 Task: Change the input validation length to 75 in the git.
Action: Mouse moved to (15, 591)
Screenshot: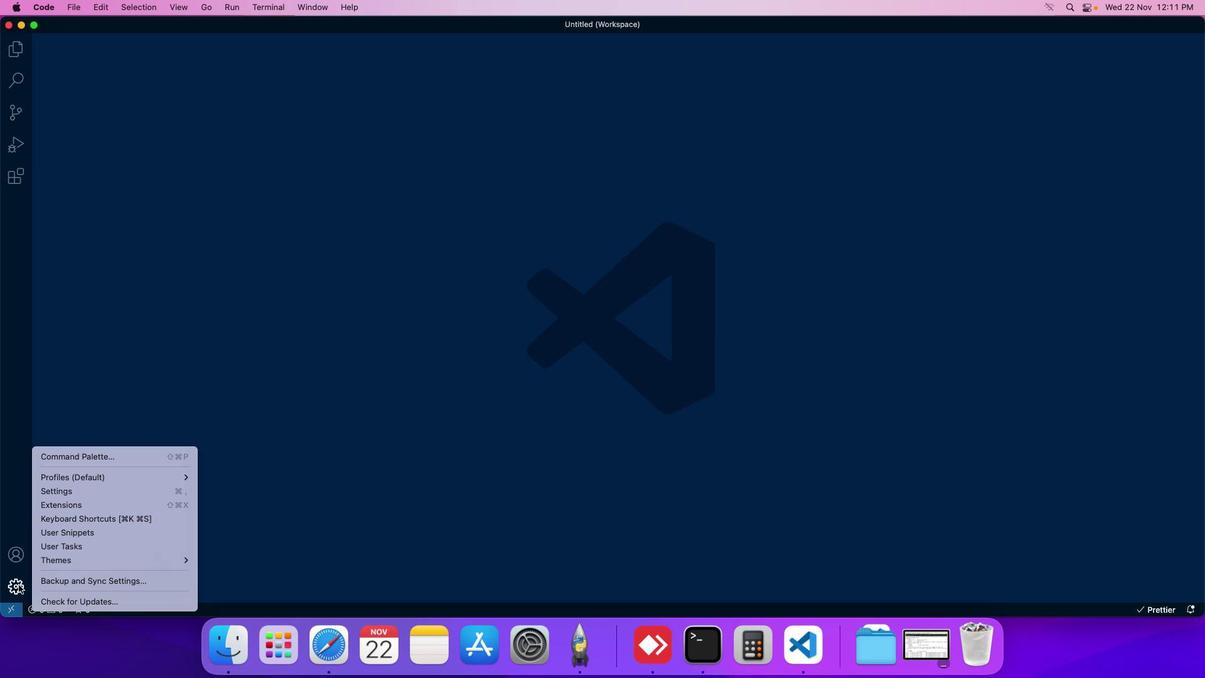 
Action: Mouse pressed left at (15, 591)
Screenshot: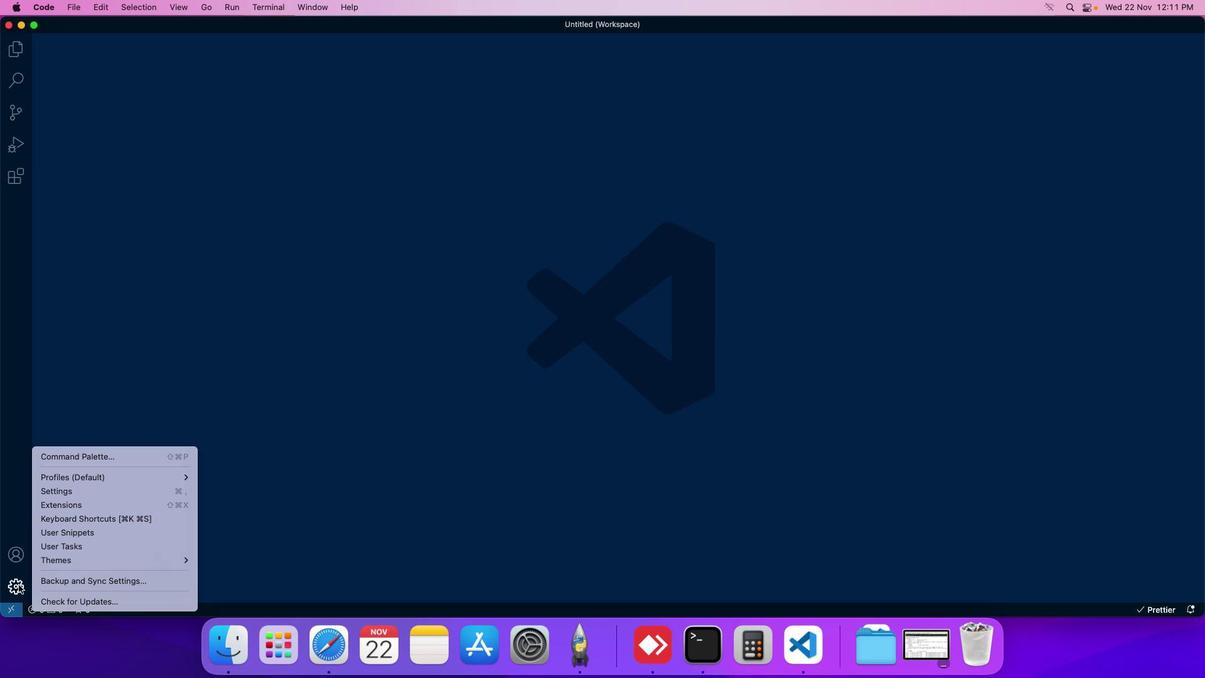 
Action: Mouse moved to (57, 492)
Screenshot: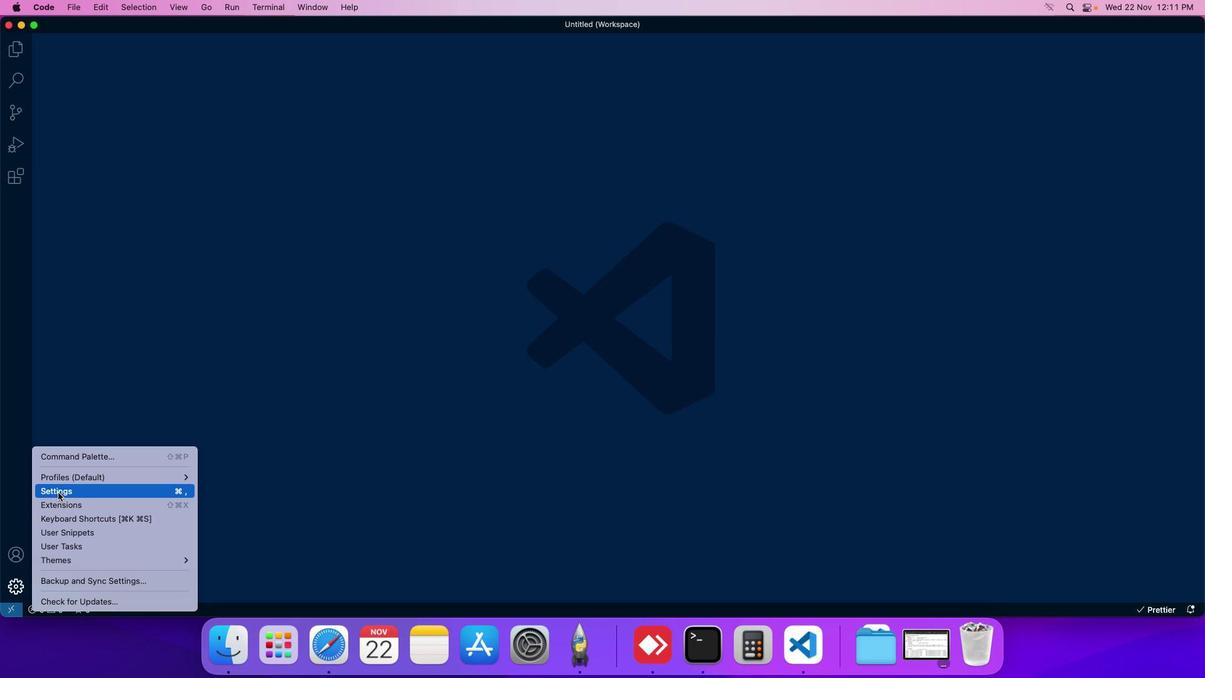 
Action: Mouse pressed left at (57, 492)
Screenshot: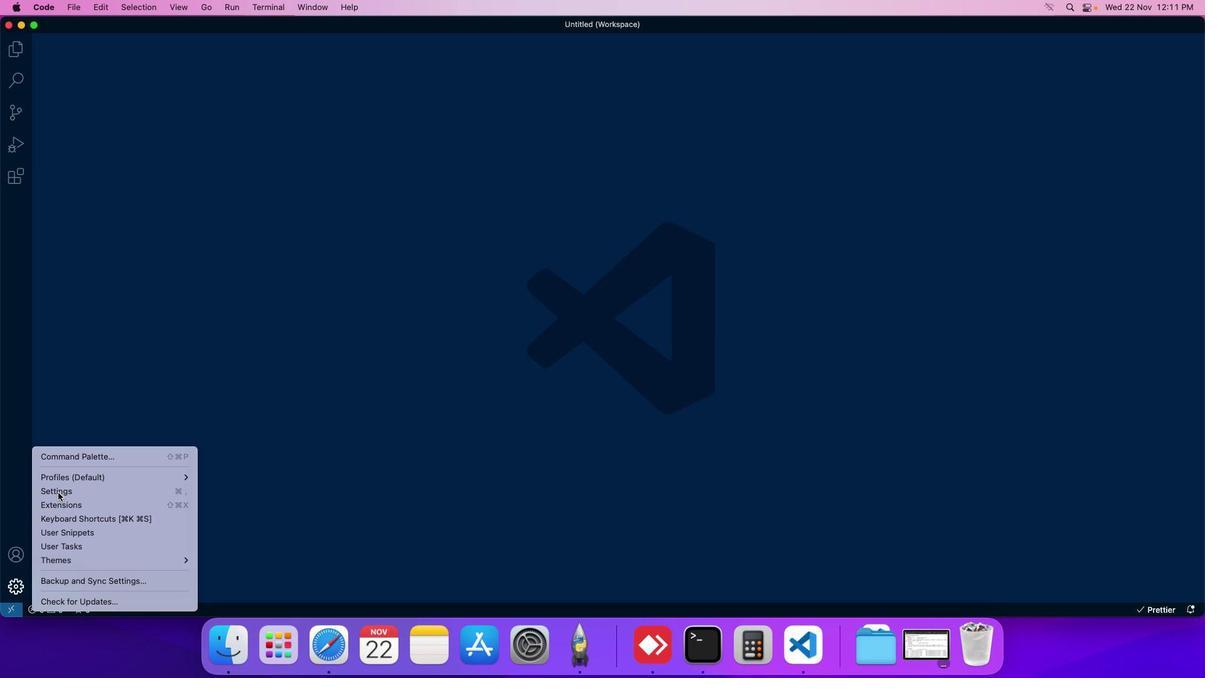 
Action: Mouse moved to (298, 94)
Screenshot: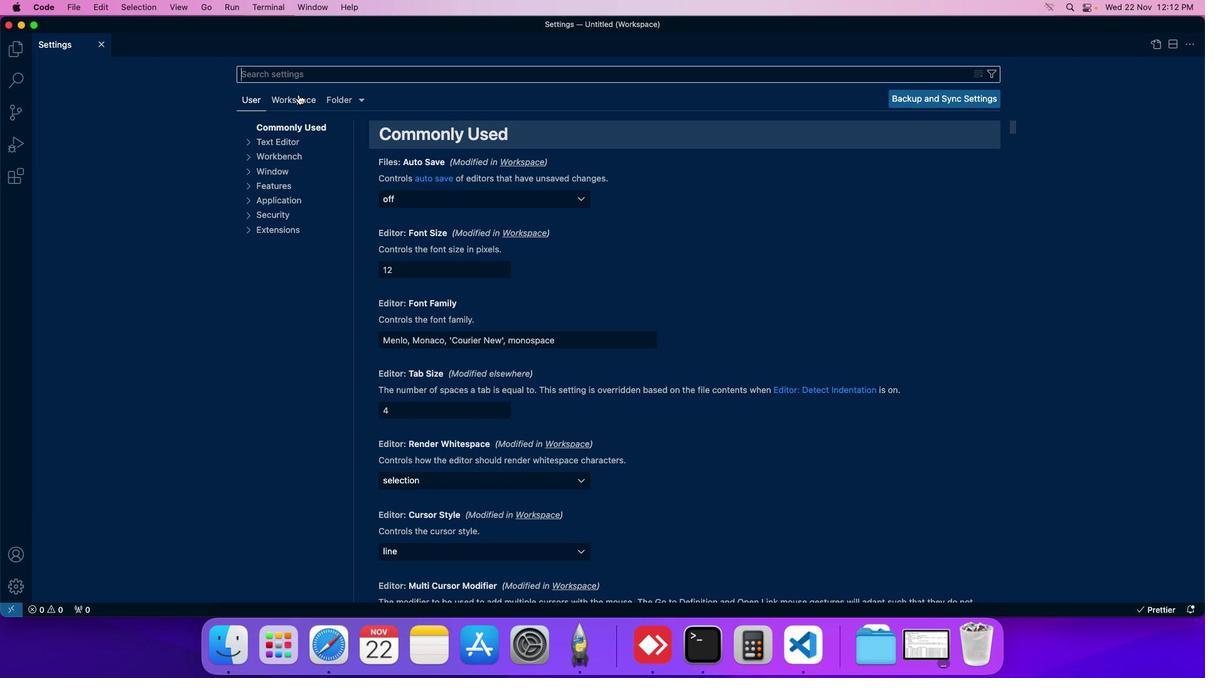 
Action: Mouse pressed left at (298, 94)
Screenshot: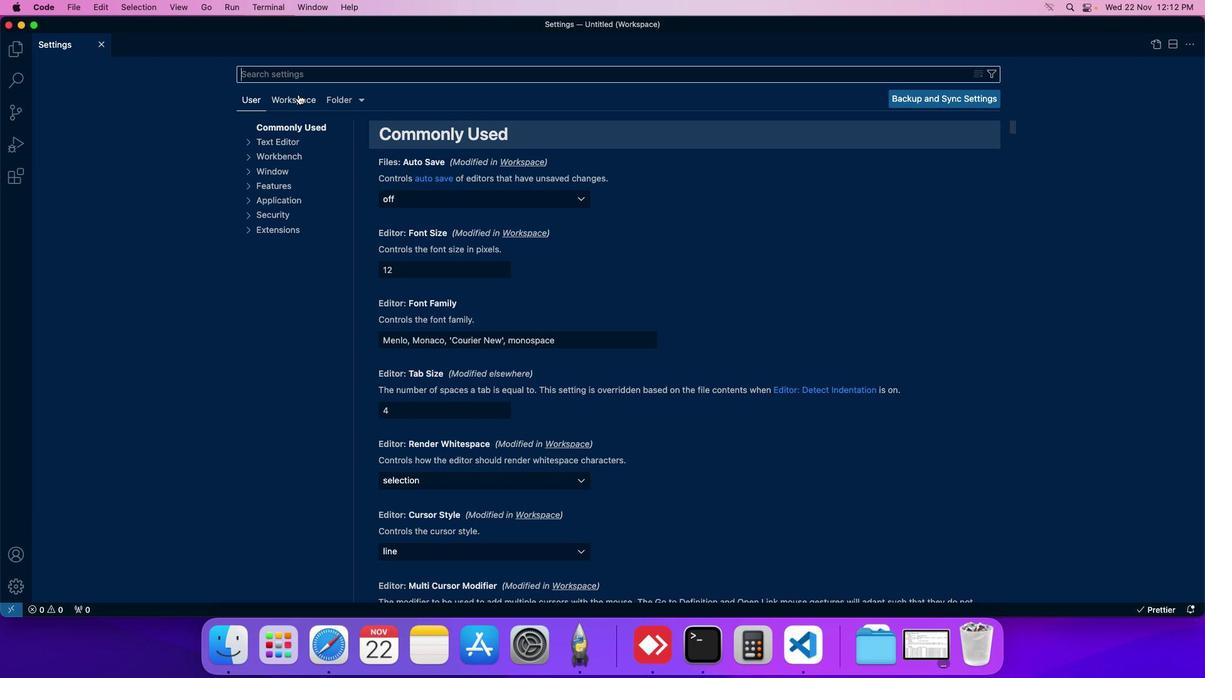
Action: Mouse moved to (280, 217)
Screenshot: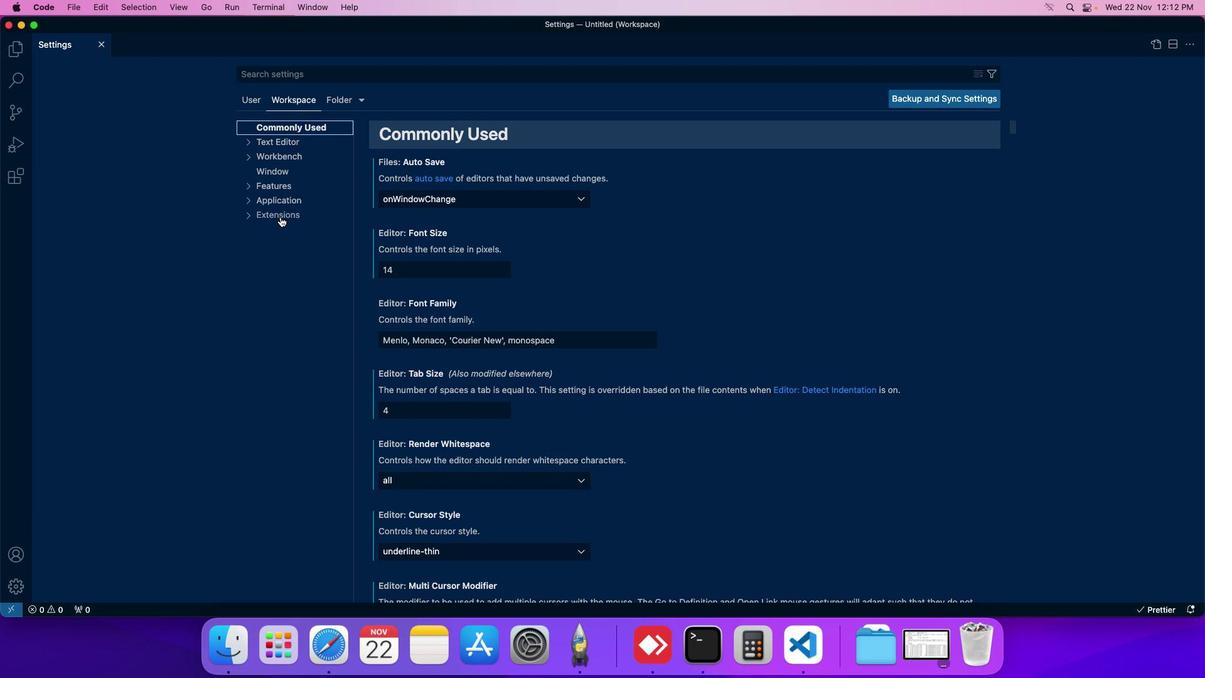 
Action: Mouse pressed left at (280, 217)
Screenshot: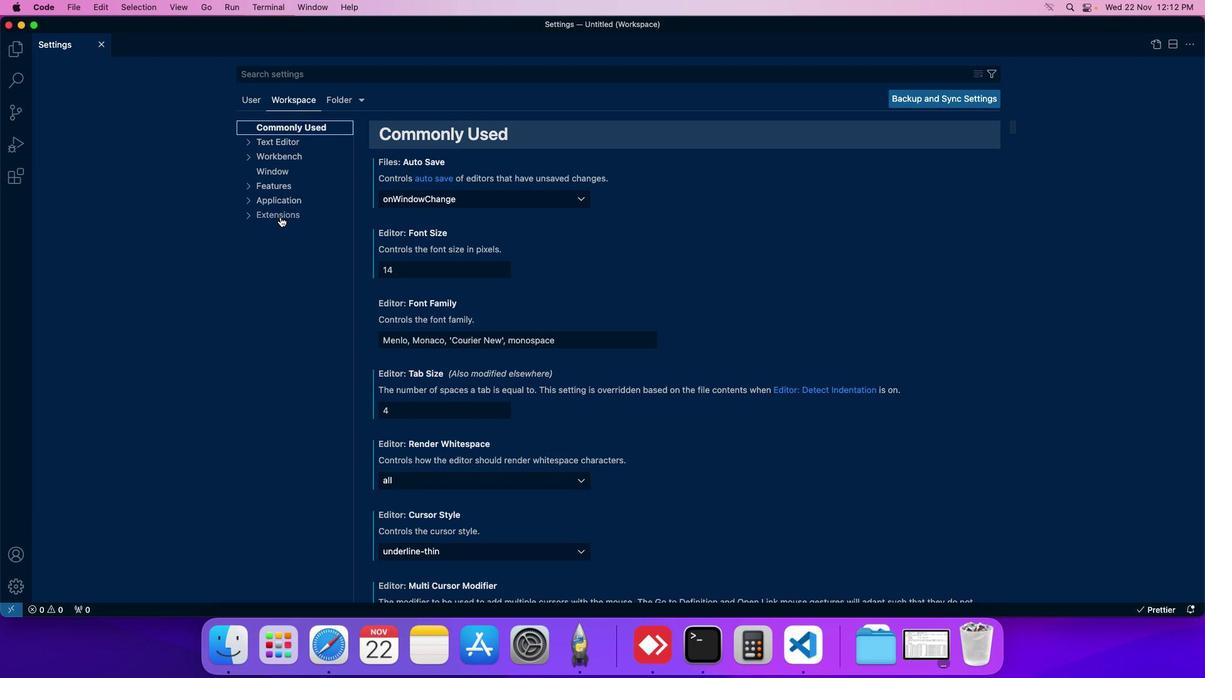 
Action: Mouse moved to (279, 271)
Screenshot: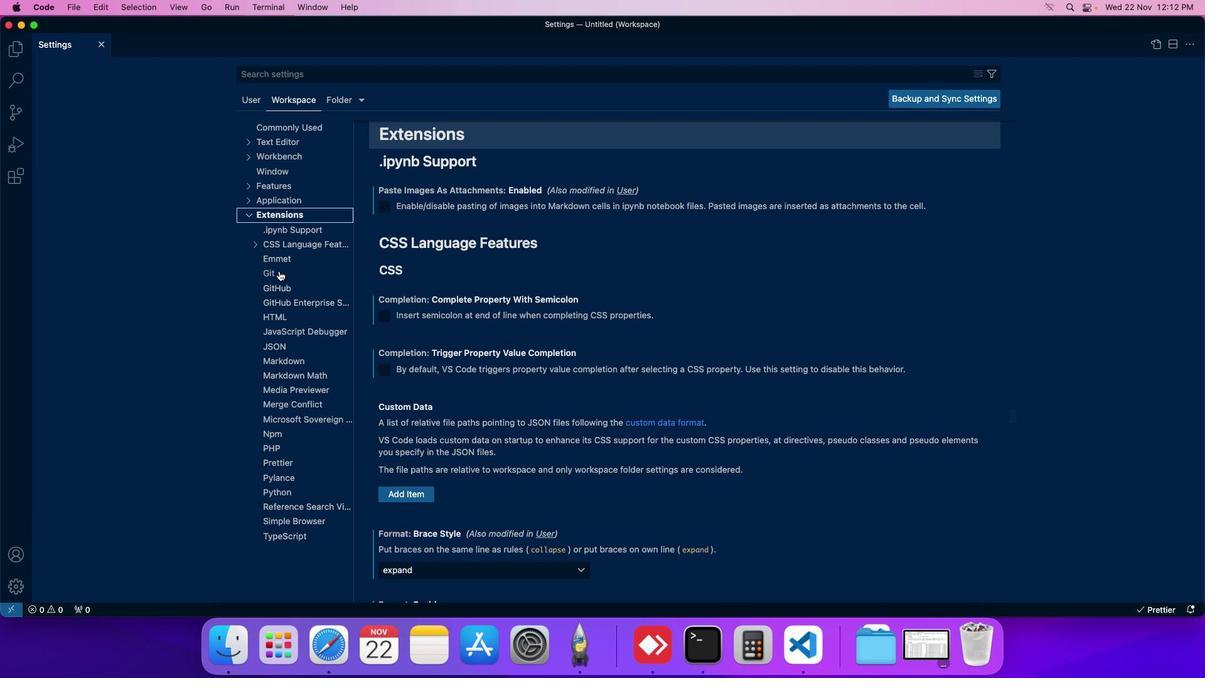
Action: Mouse pressed left at (279, 271)
Screenshot: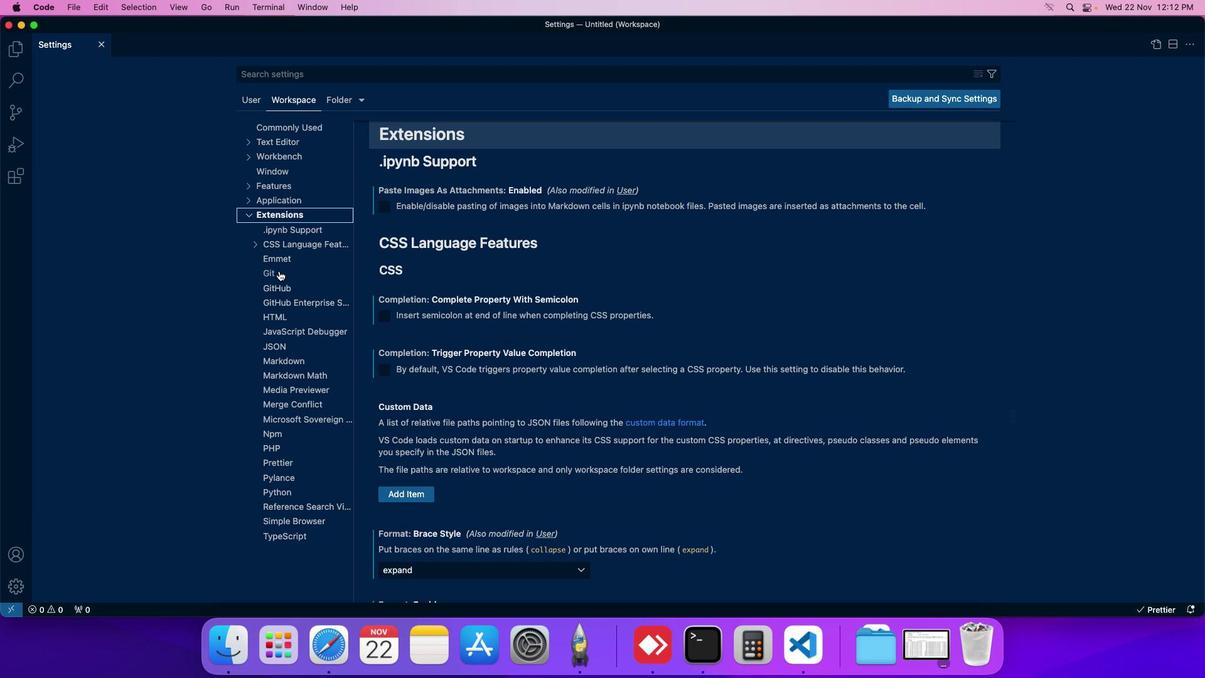 
Action: Mouse moved to (449, 316)
Screenshot: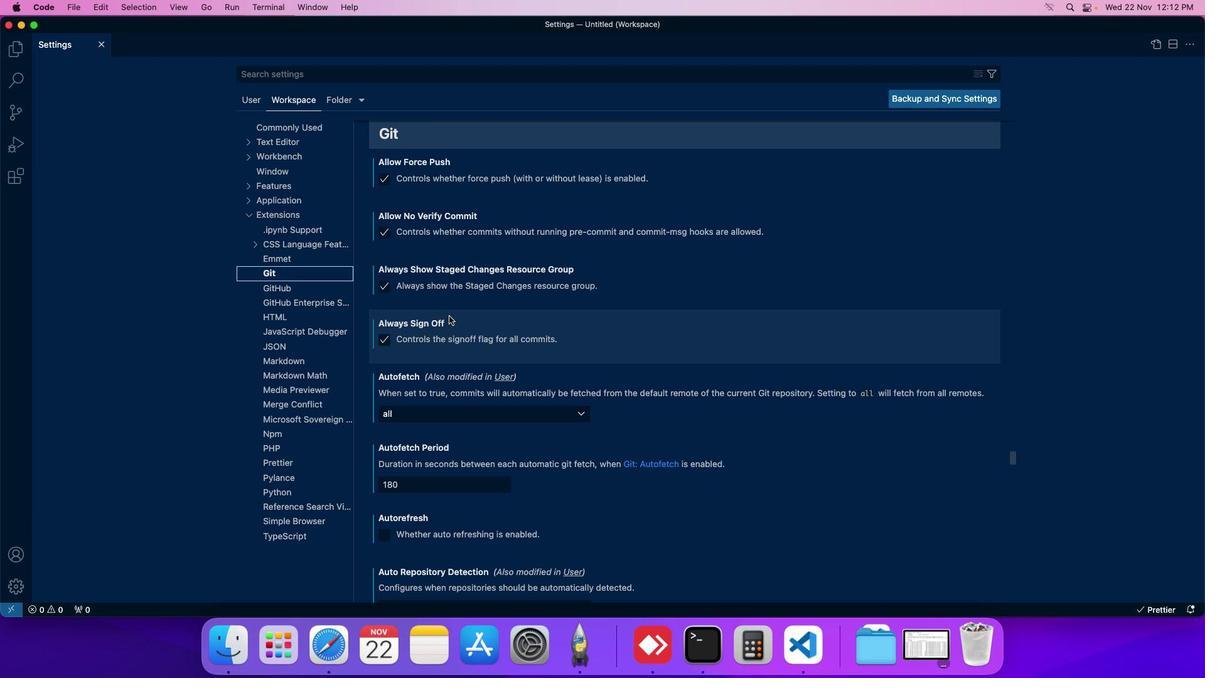 
Action: Mouse scrolled (449, 316) with delta (0, 0)
Screenshot: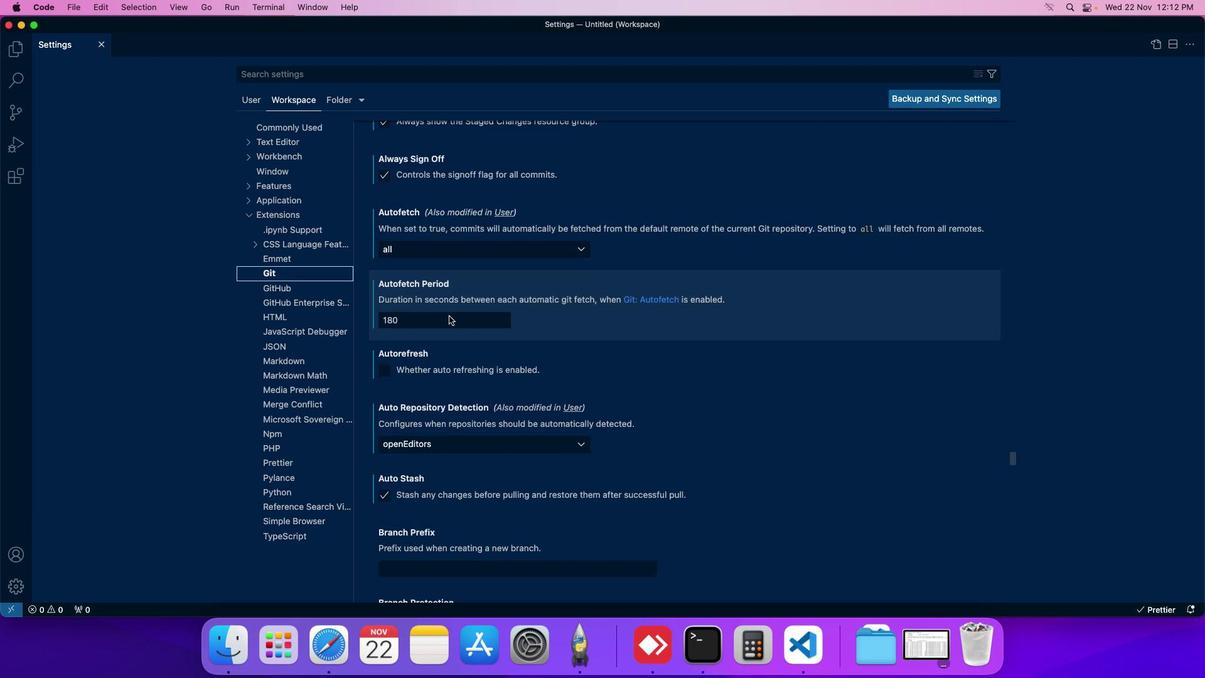 
Action: Mouse scrolled (449, 316) with delta (0, 0)
Screenshot: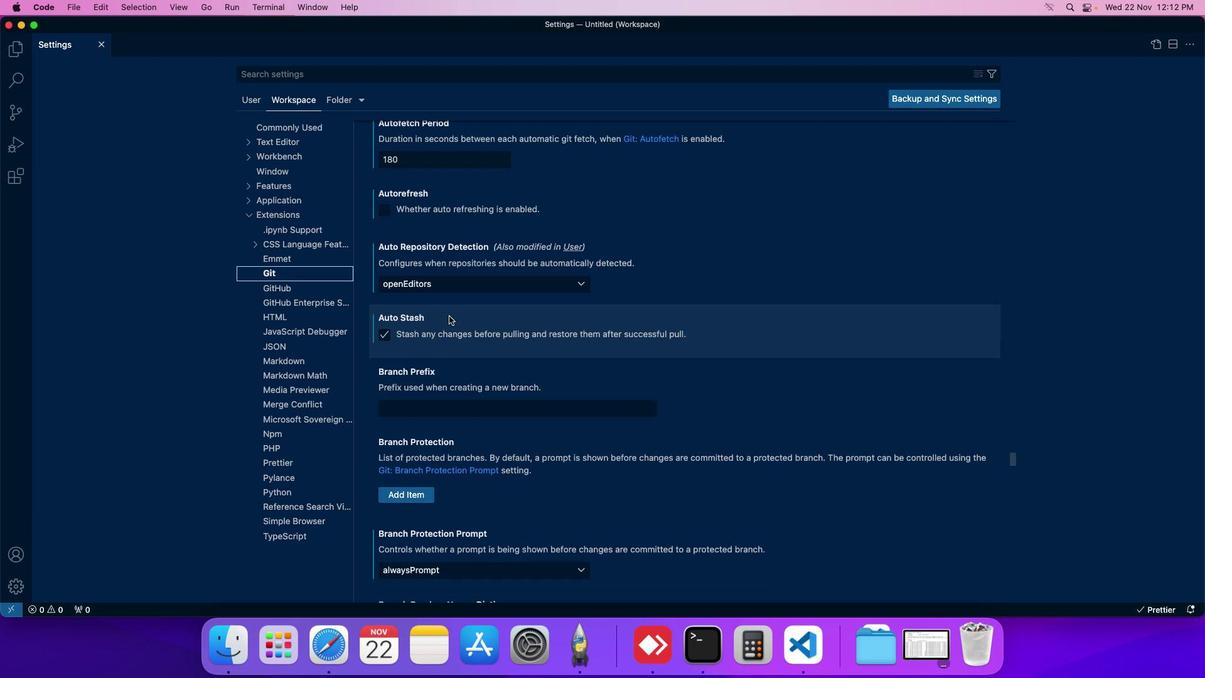 
Action: Mouse scrolled (449, 316) with delta (0, 0)
Screenshot: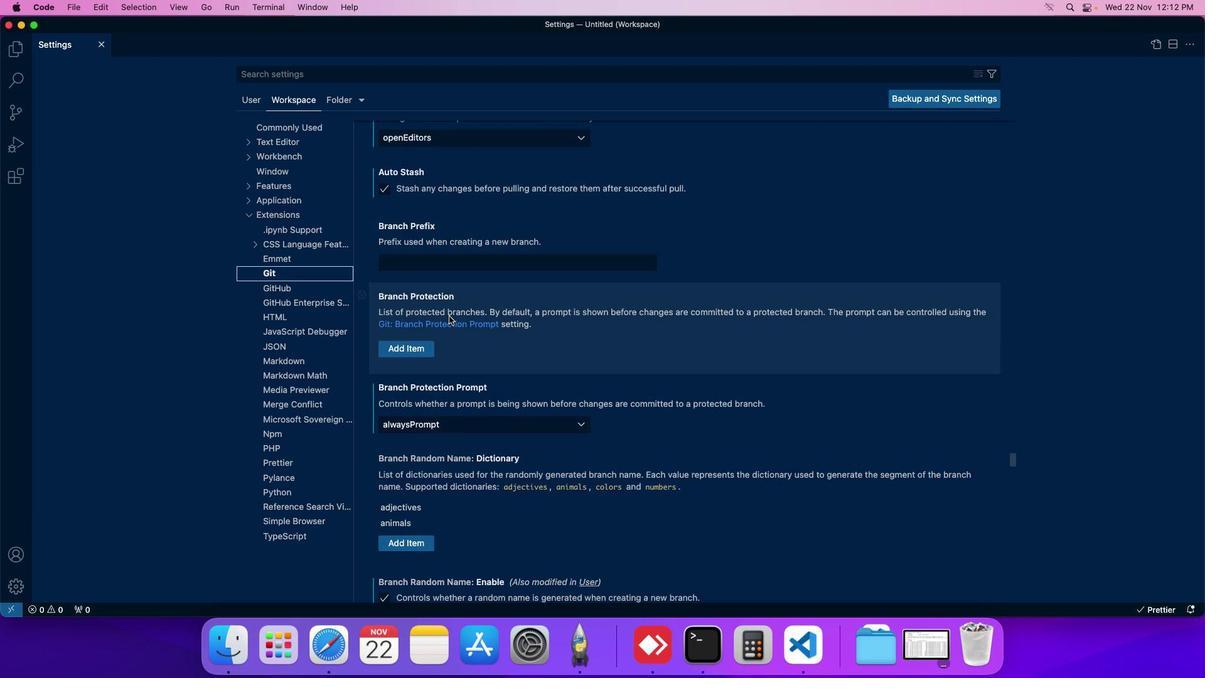 
Action: Mouse scrolled (449, 316) with delta (0, 0)
Screenshot: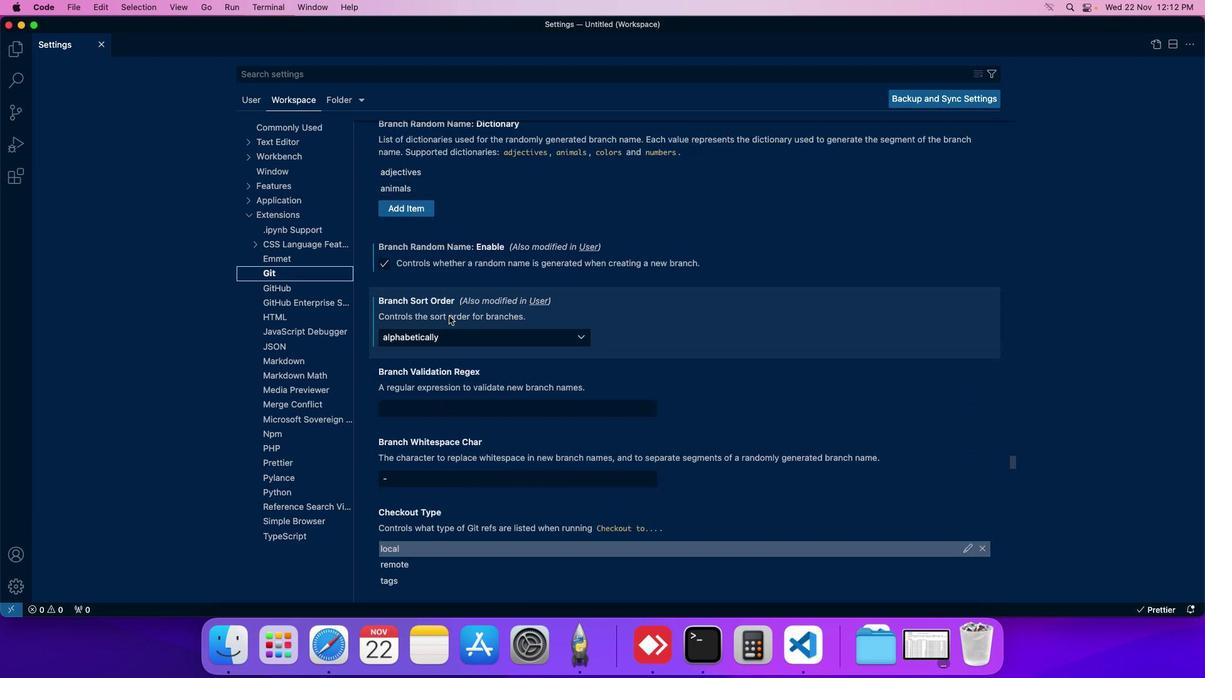 
Action: Mouse scrolled (449, 316) with delta (0, 0)
Screenshot: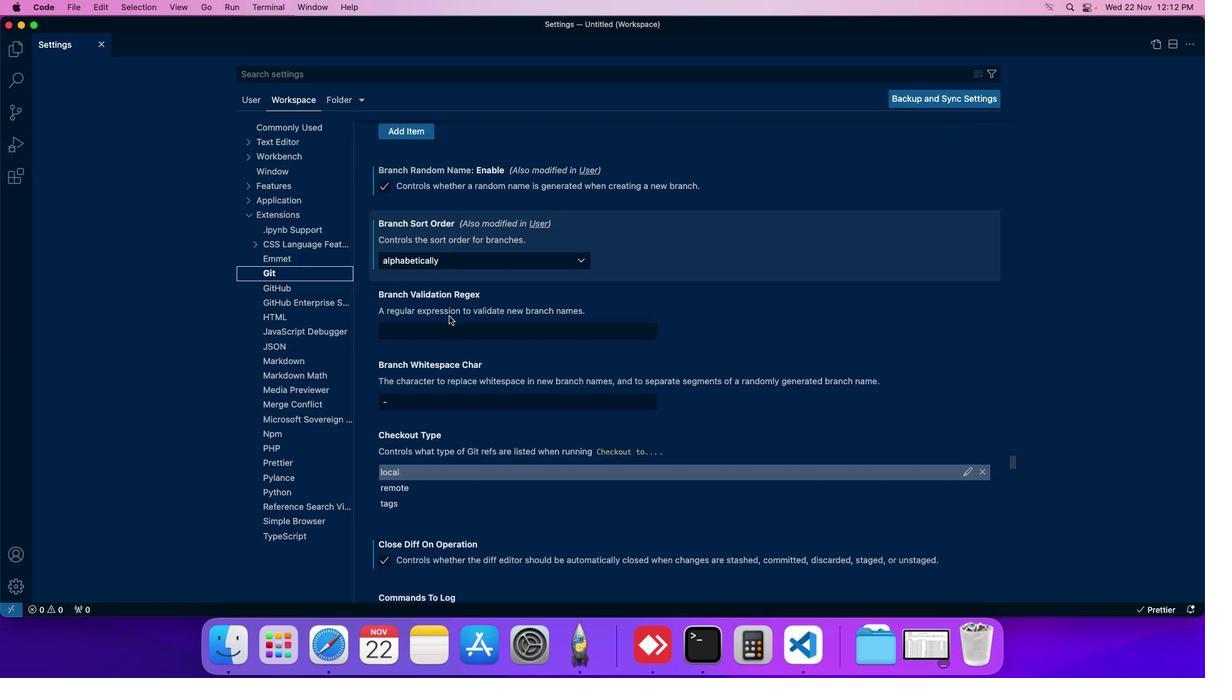 
Action: Mouse scrolled (449, 316) with delta (0, 0)
Screenshot: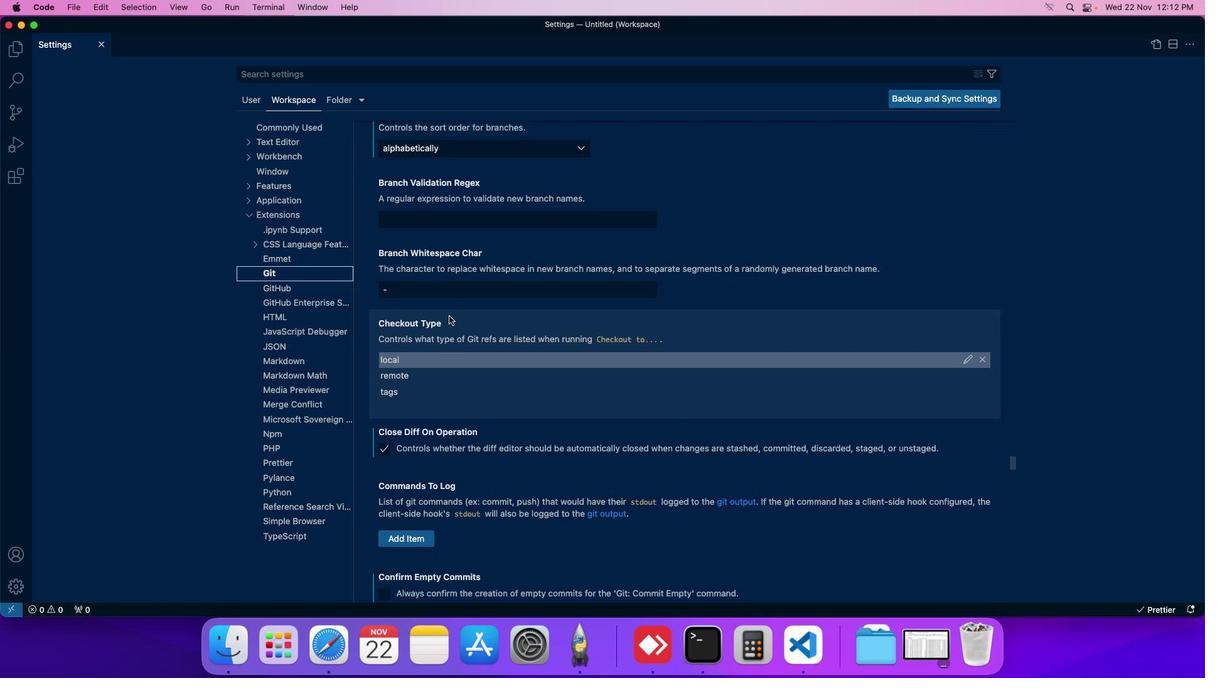 
Action: Mouse scrolled (449, 316) with delta (0, 0)
Screenshot: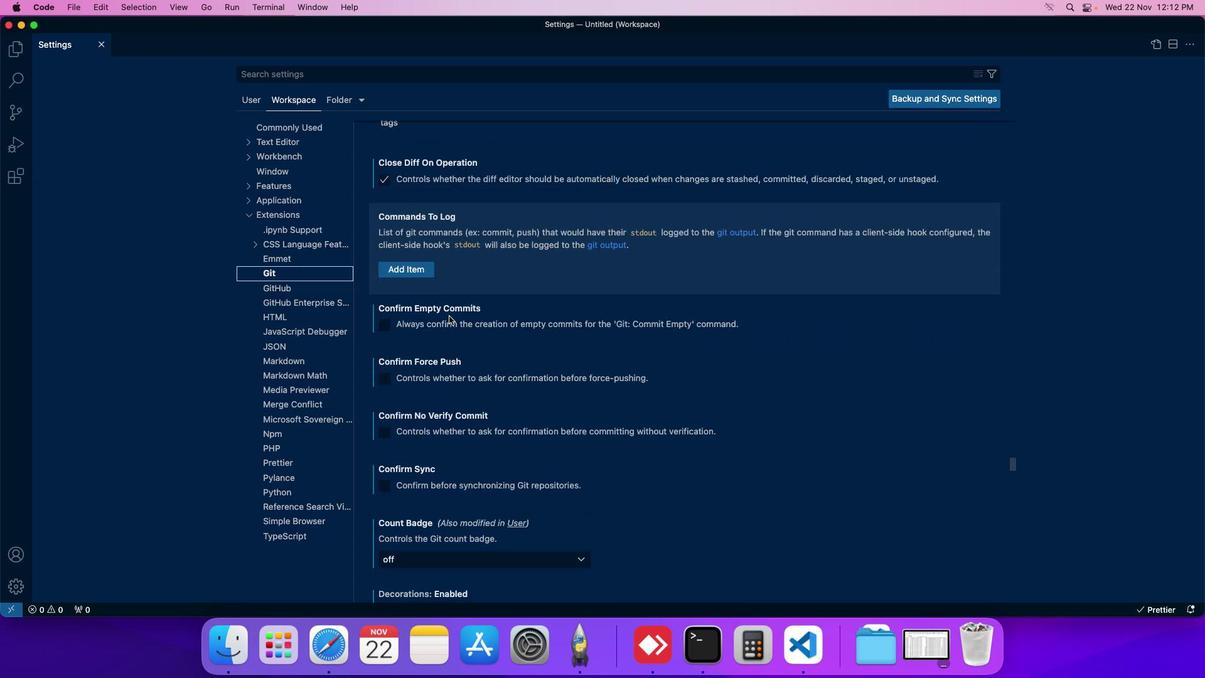 
Action: Mouse scrolled (449, 316) with delta (0, 0)
Screenshot: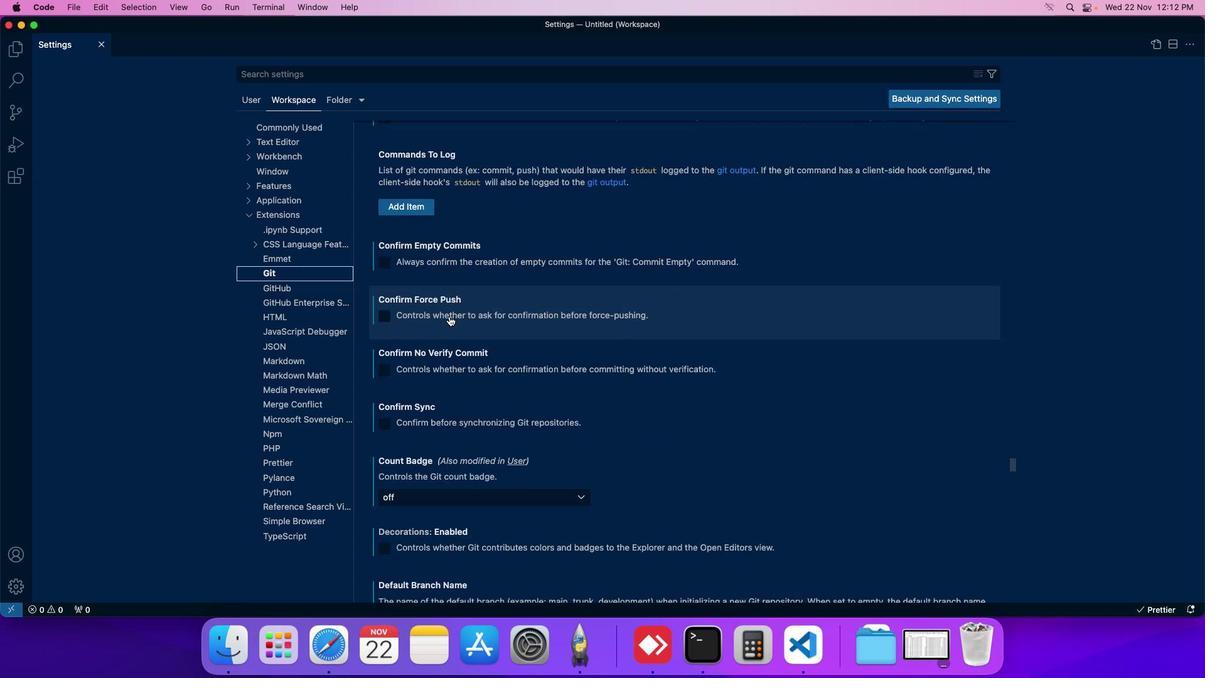 
Action: Mouse moved to (449, 316)
Screenshot: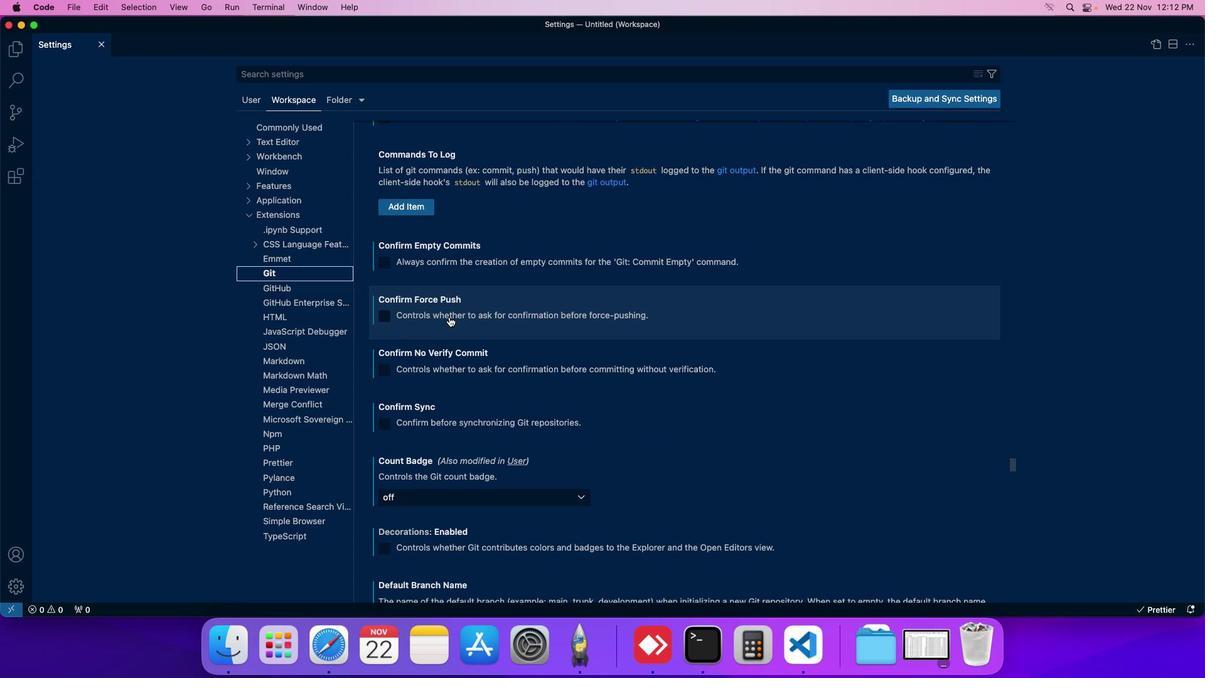 
Action: Mouse scrolled (449, 316) with delta (0, 0)
Screenshot: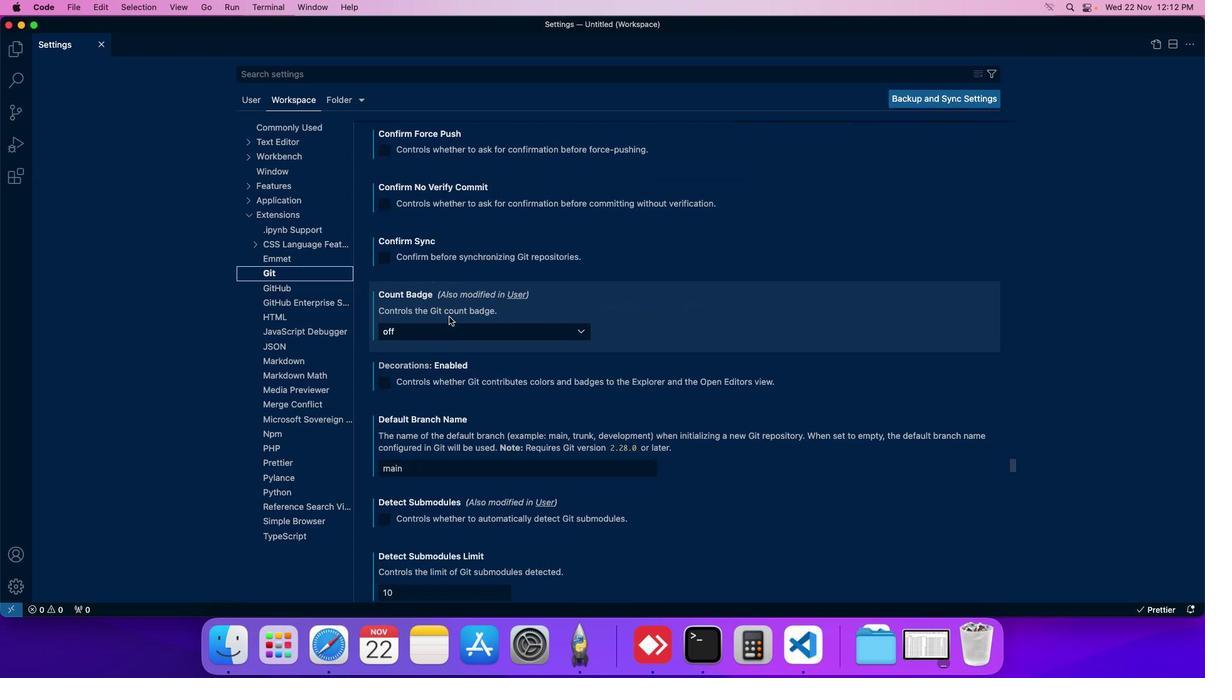 
Action: Mouse scrolled (449, 316) with delta (0, 0)
Screenshot: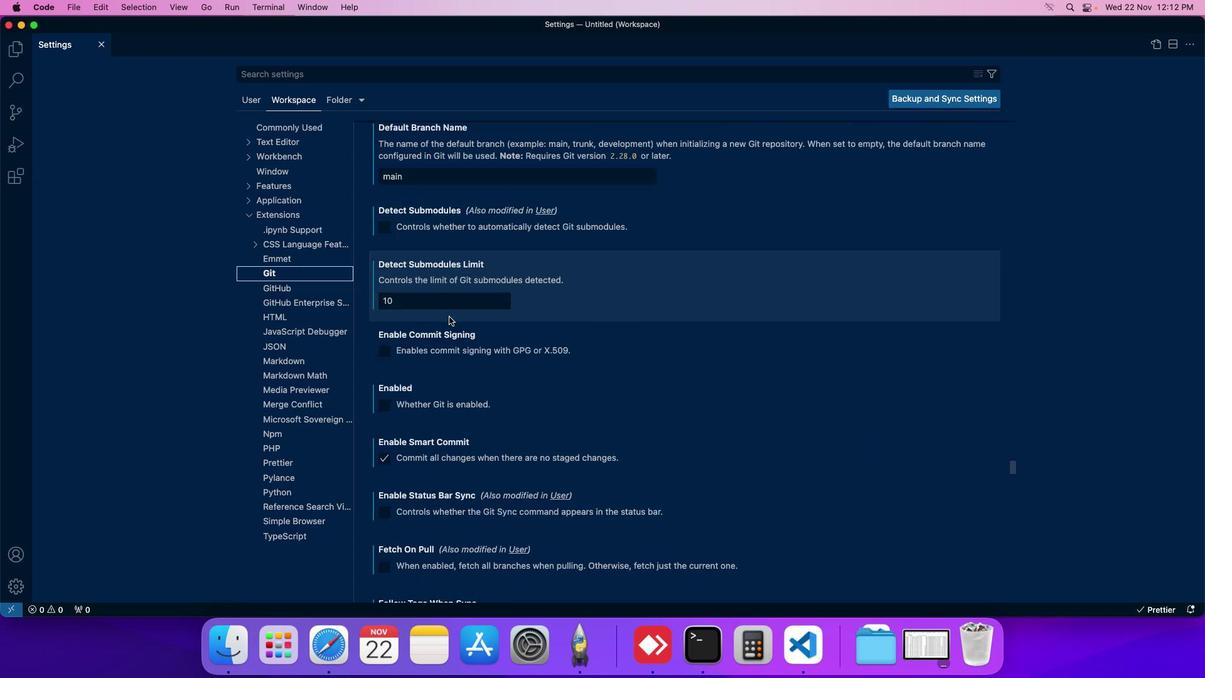 
Action: Mouse scrolled (449, 316) with delta (0, 0)
Screenshot: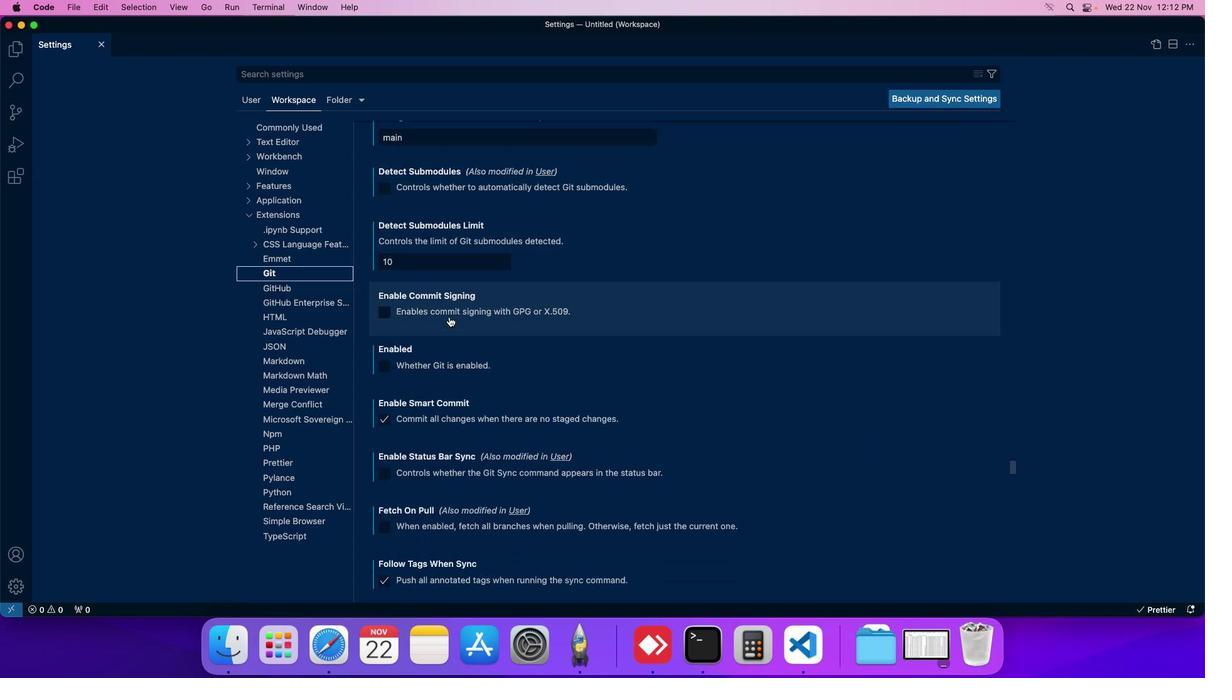 
Action: Mouse scrolled (449, 316) with delta (0, 0)
Screenshot: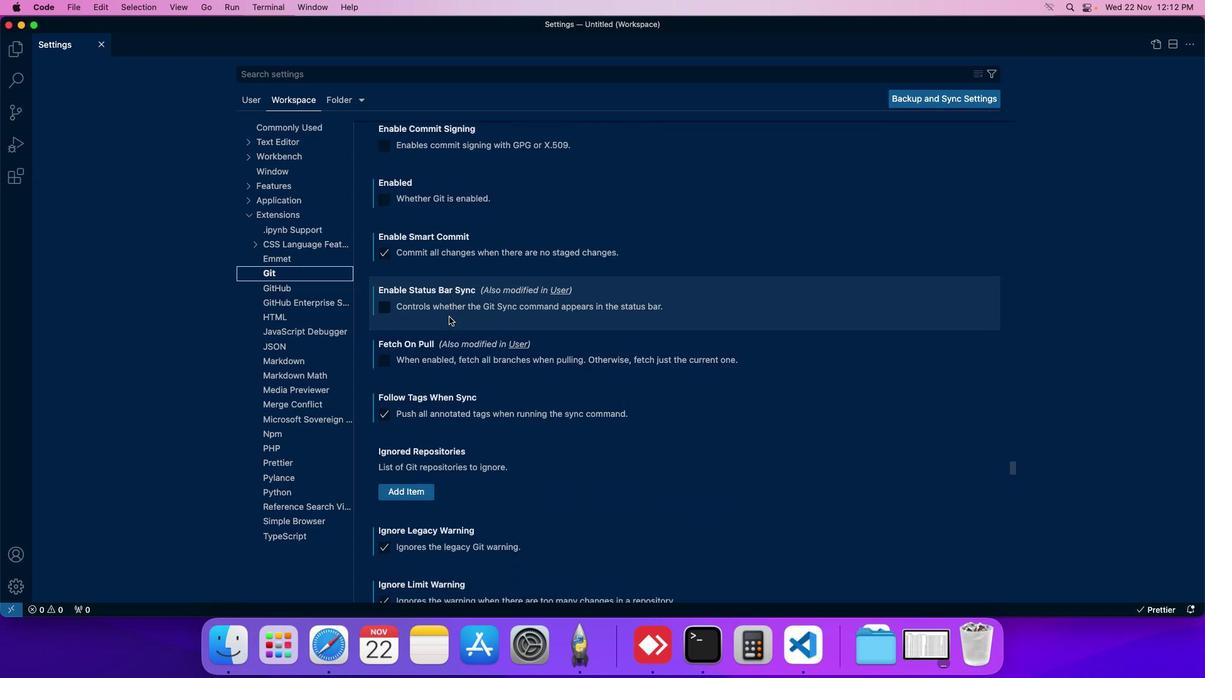 
Action: Mouse scrolled (449, 316) with delta (0, 0)
Screenshot: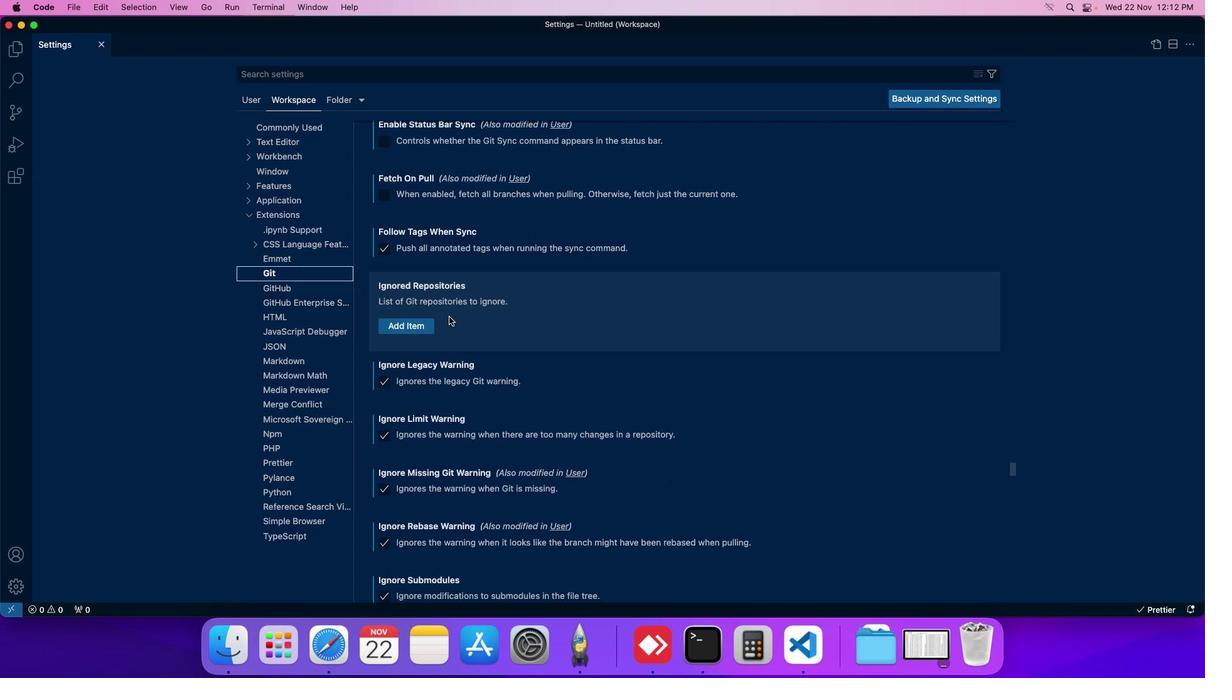 
Action: Mouse scrolled (449, 316) with delta (0, 0)
Screenshot: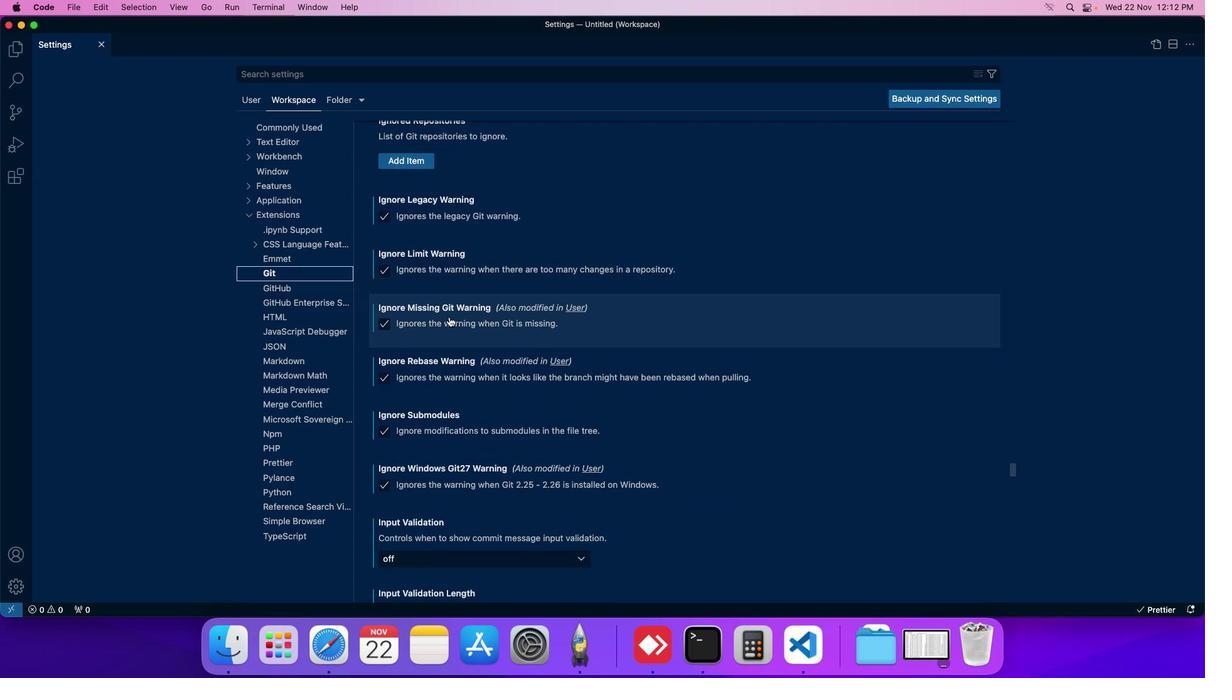 
Action: Mouse scrolled (449, 316) with delta (0, 0)
Screenshot: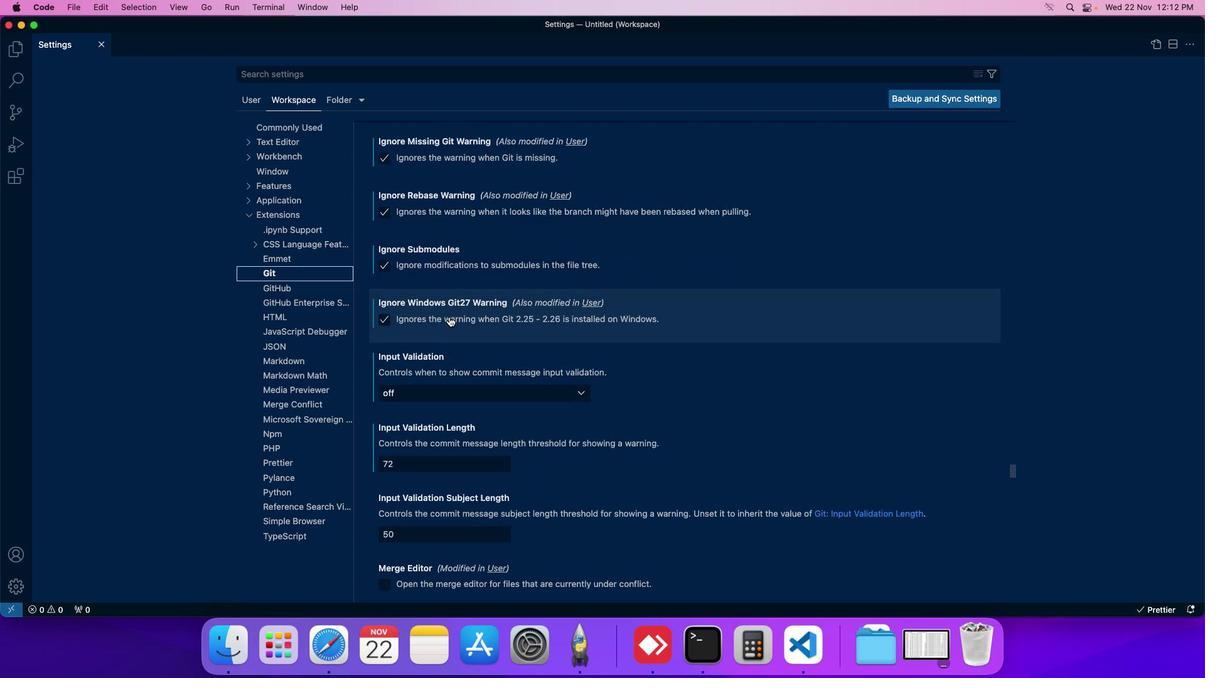 
Action: Mouse moved to (437, 465)
Screenshot: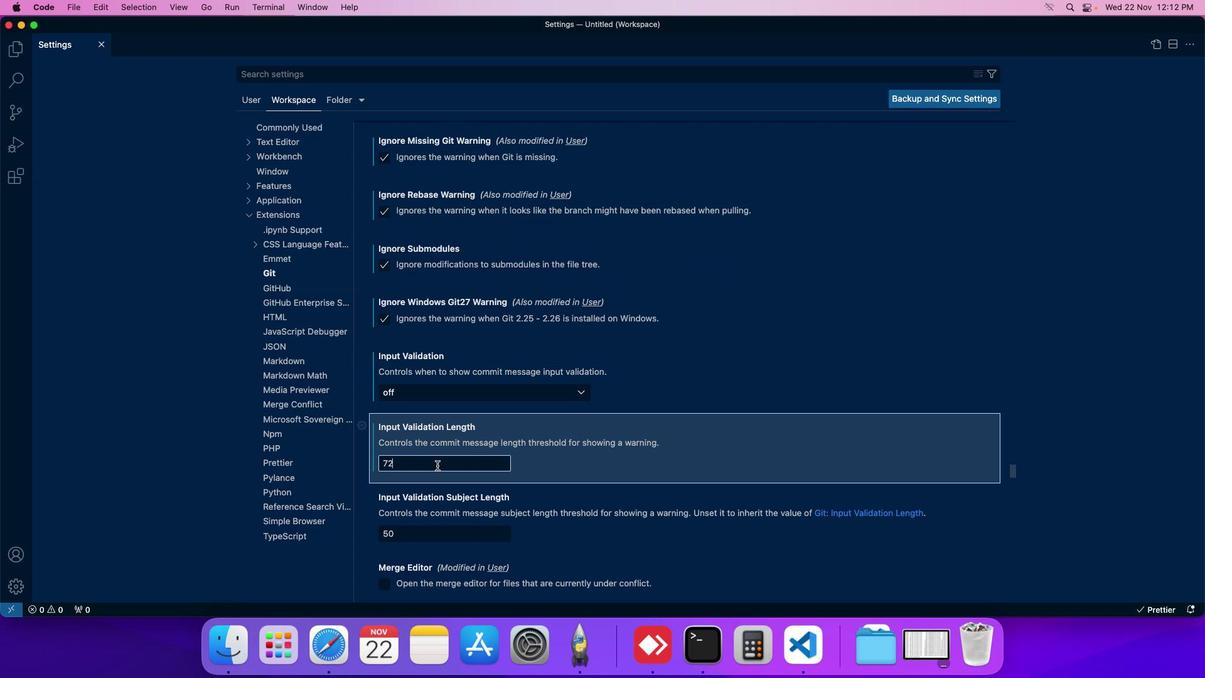 
Action: Mouse pressed left at (437, 465)
Screenshot: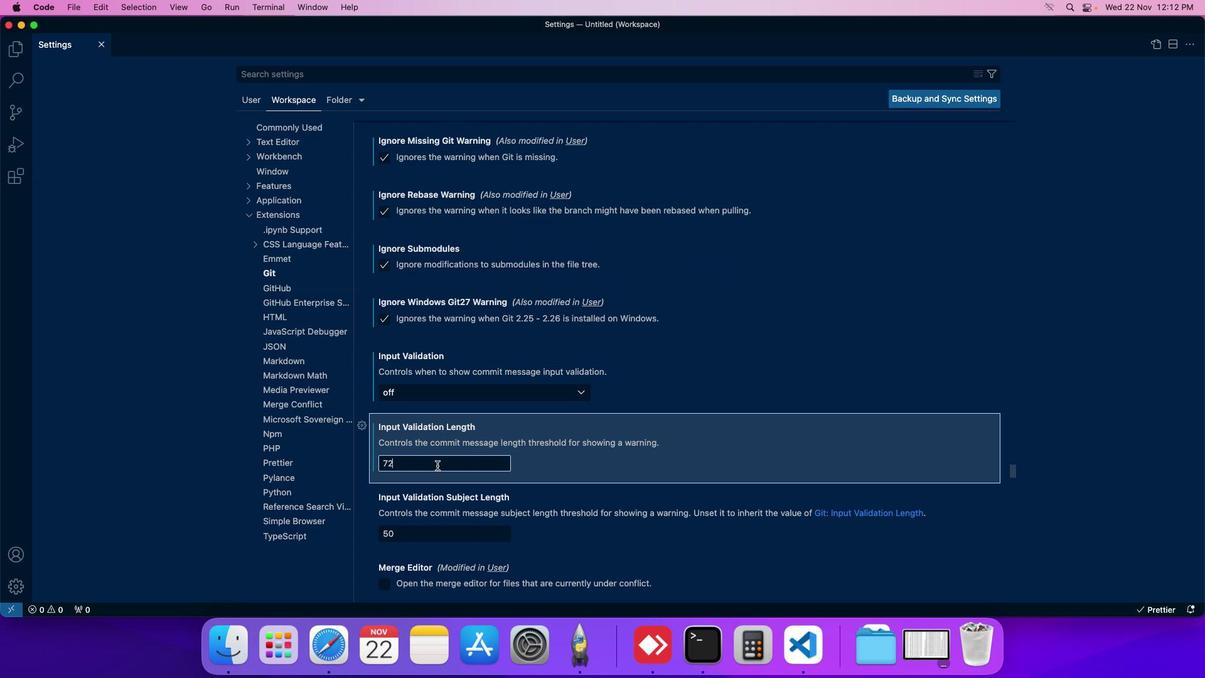 
Action: Key pressed Key.backspaceKey.backspace'7''5'
Screenshot: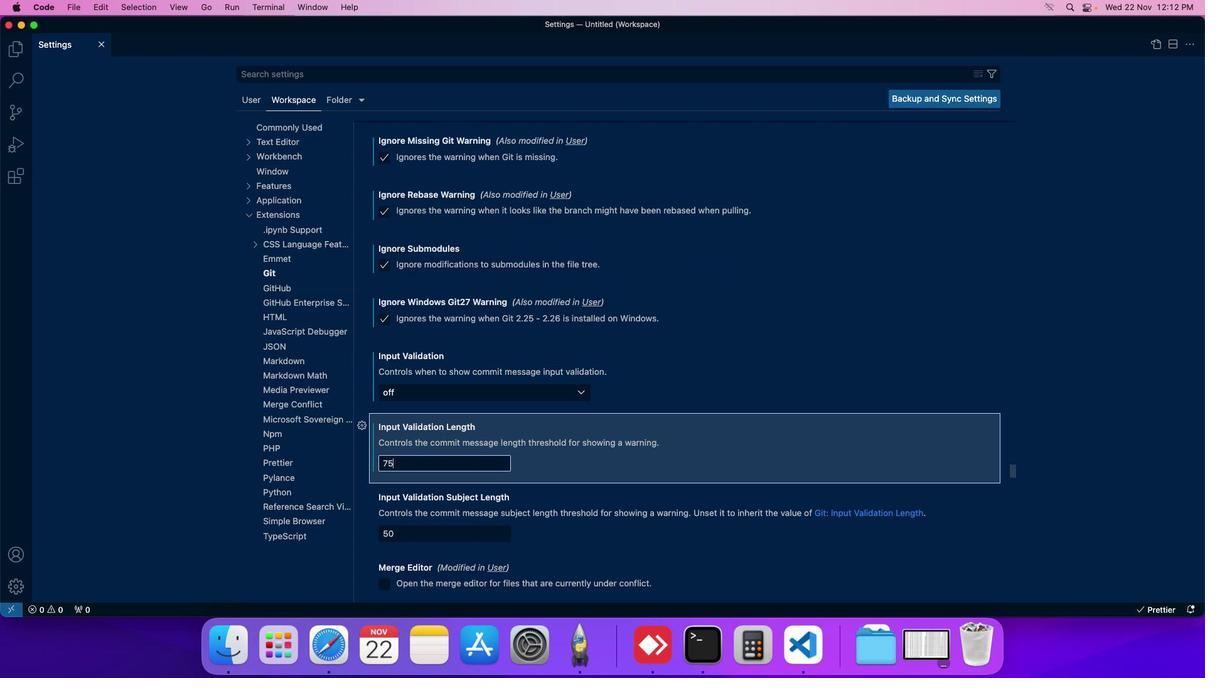 
